 Task: Add Market Corner Chicken Noodle Soup to the cart.
Action: Mouse moved to (21, 126)
Screenshot: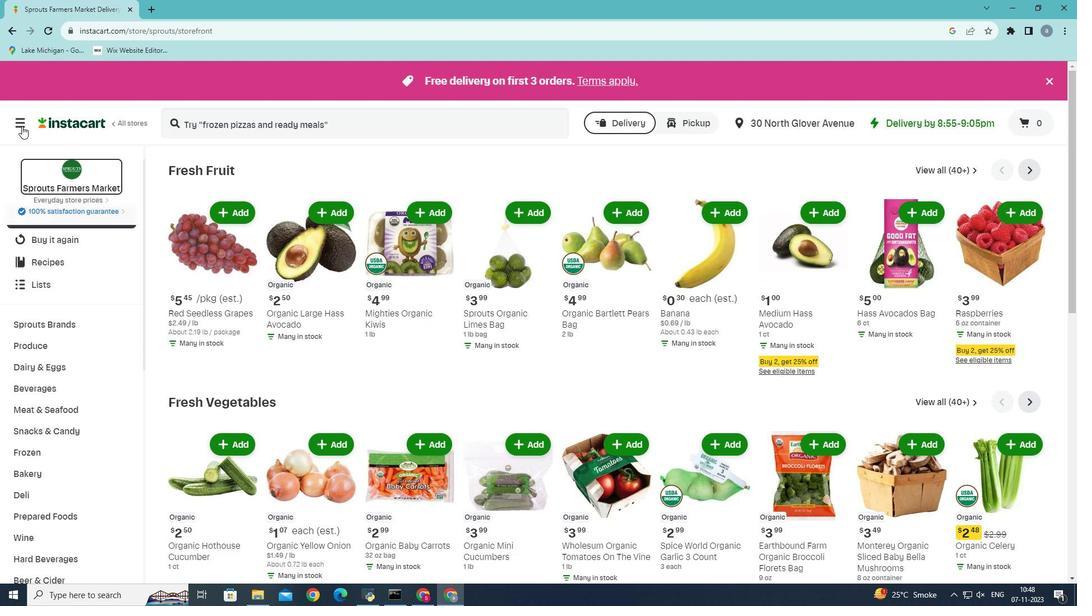 
Action: Mouse pressed left at (21, 126)
Screenshot: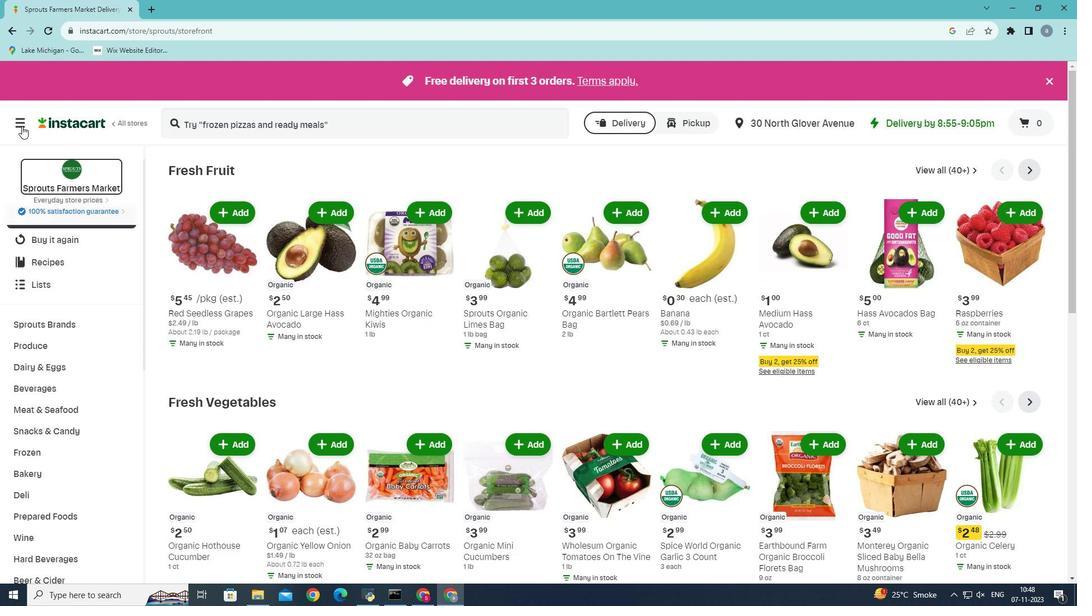 
Action: Mouse moved to (36, 309)
Screenshot: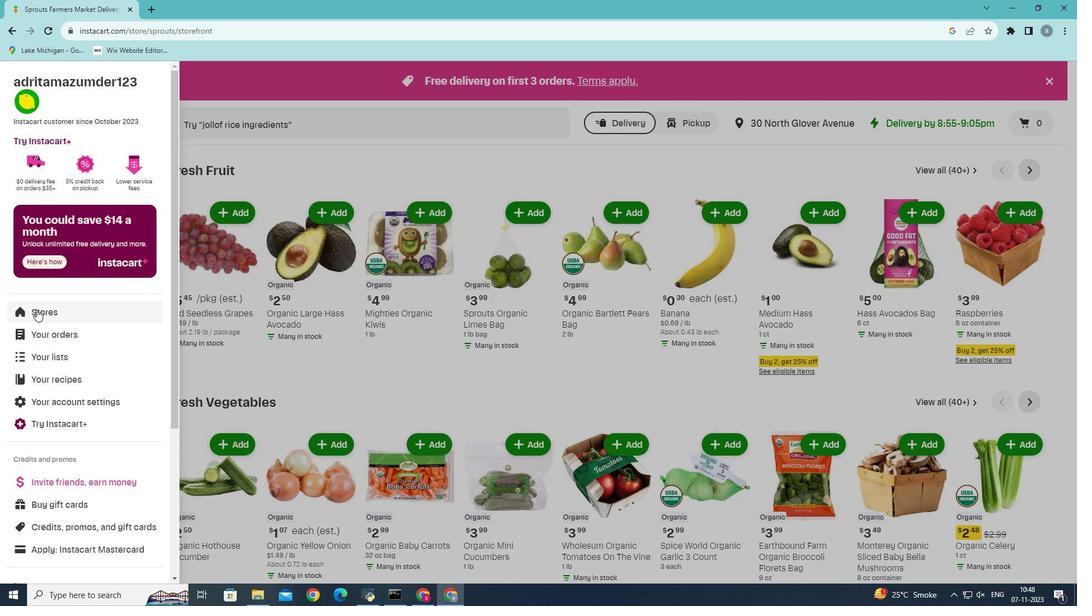 
Action: Mouse pressed left at (36, 309)
Screenshot: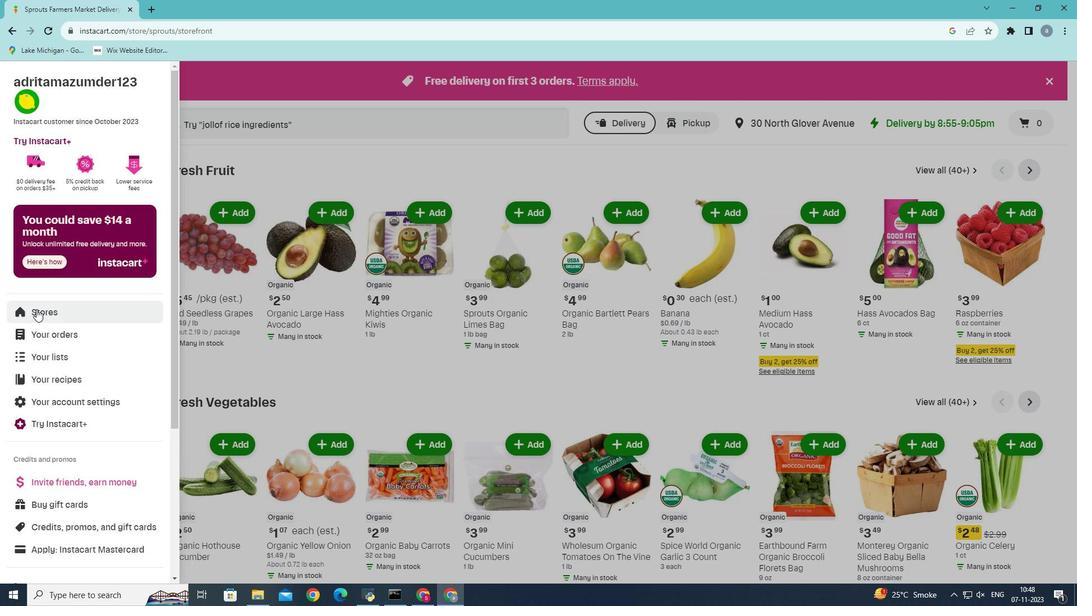 
Action: Mouse moved to (268, 128)
Screenshot: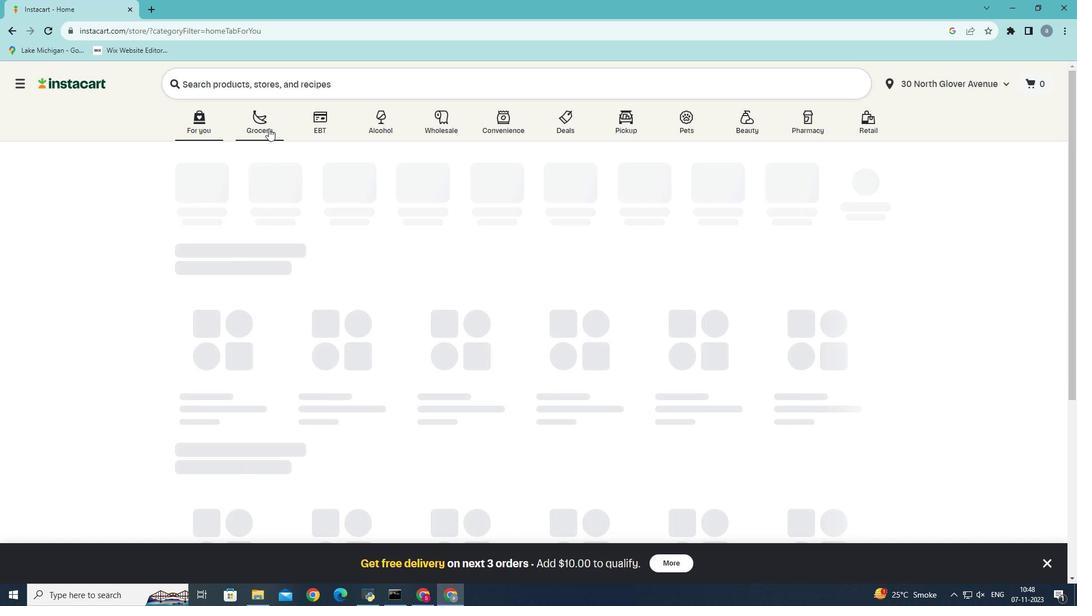 
Action: Mouse pressed left at (268, 128)
Screenshot: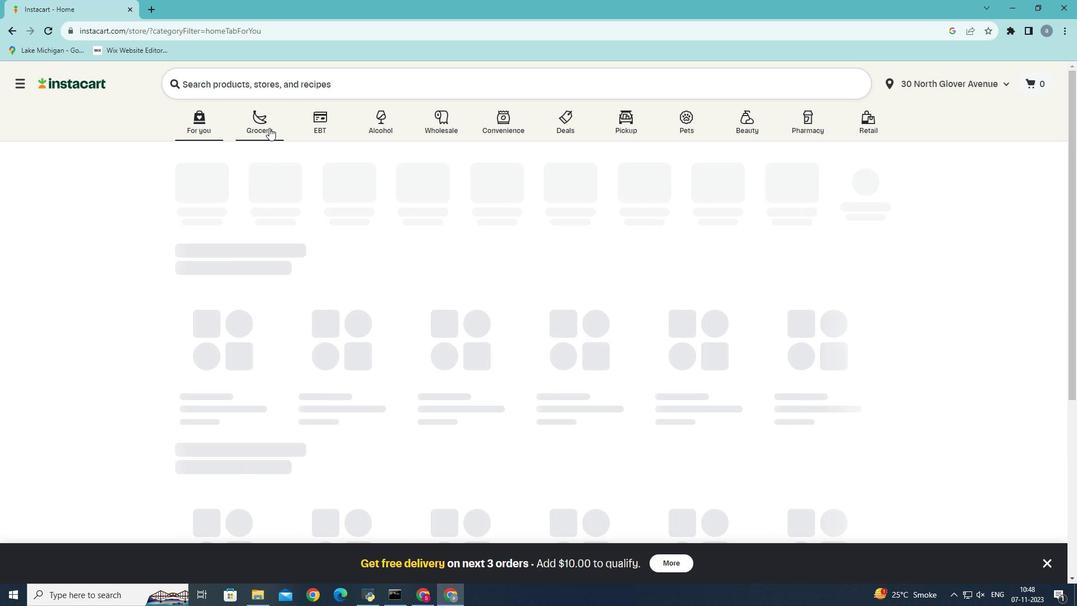 
Action: Mouse moved to (257, 318)
Screenshot: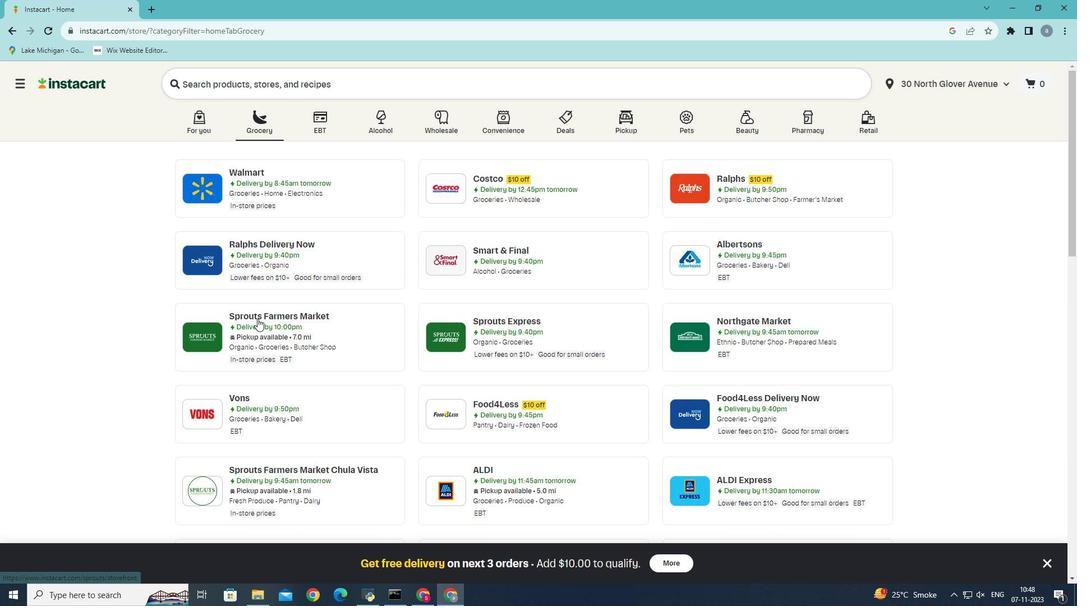 
Action: Mouse pressed left at (257, 318)
Screenshot: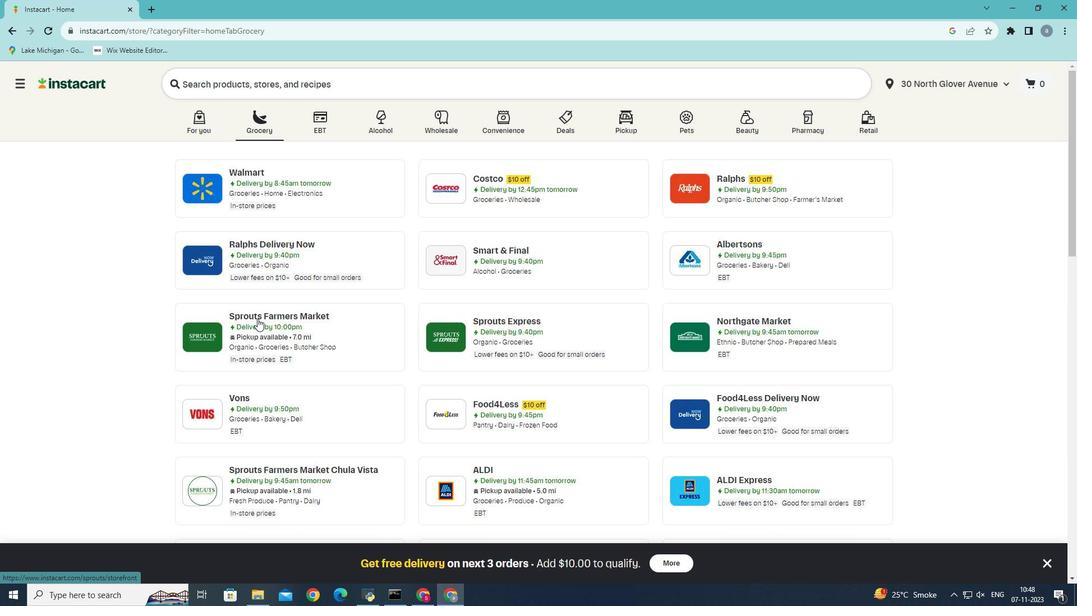 
Action: Mouse moved to (80, 358)
Screenshot: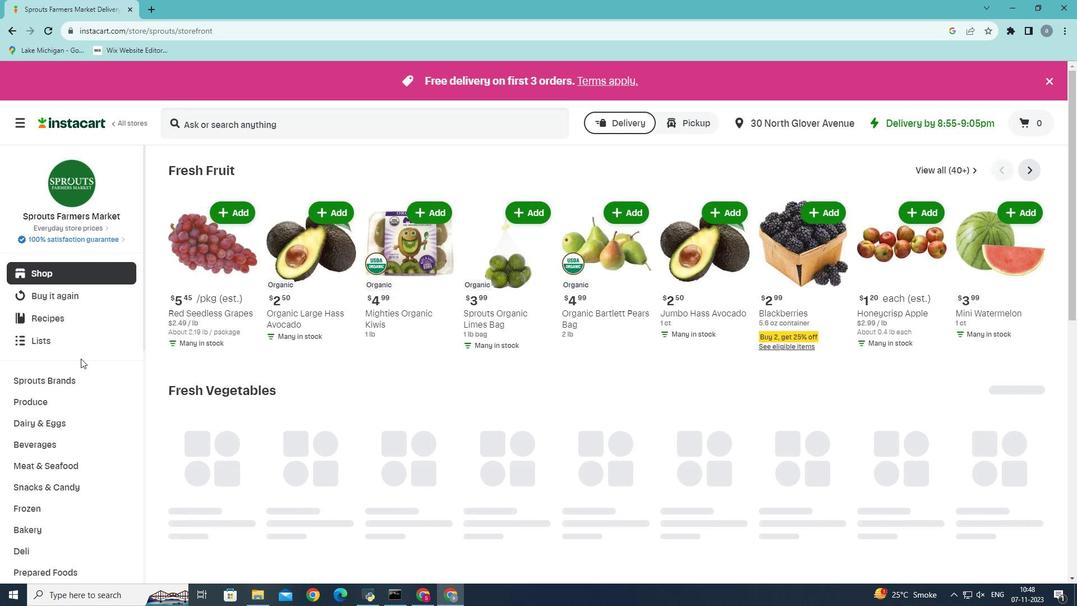 
Action: Mouse scrolled (80, 358) with delta (0, 0)
Screenshot: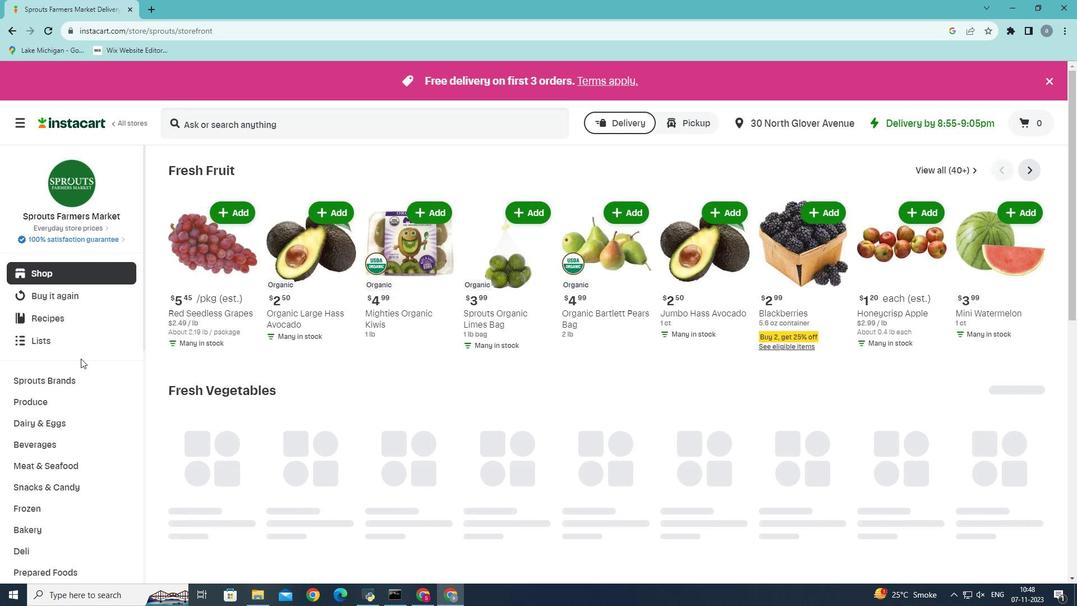 
Action: Mouse moved to (76, 361)
Screenshot: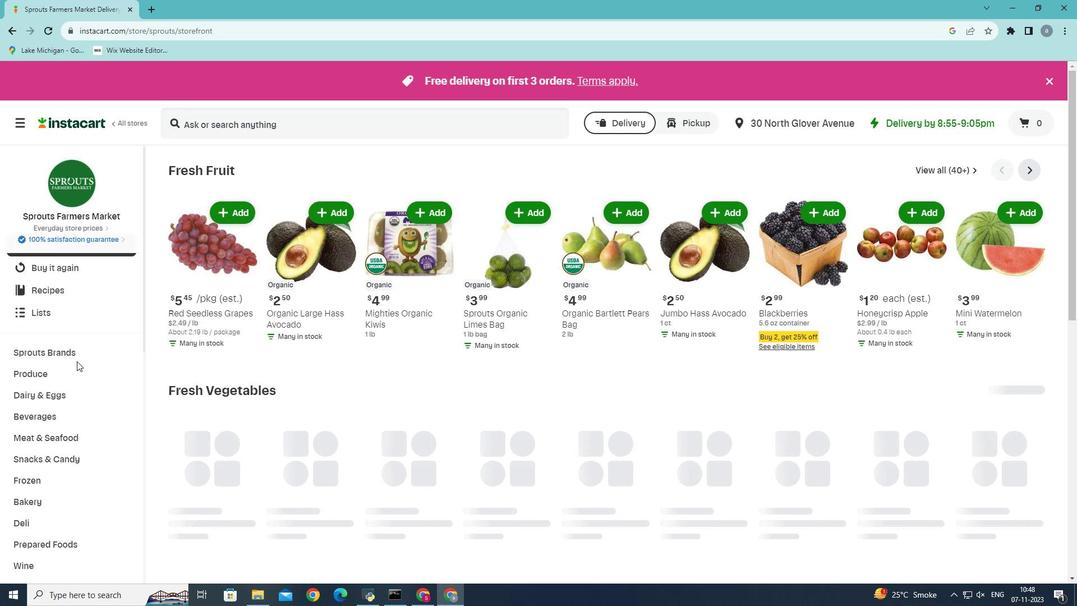 
Action: Mouse scrolled (76, 360) with delta (0, 0)
Screenshot: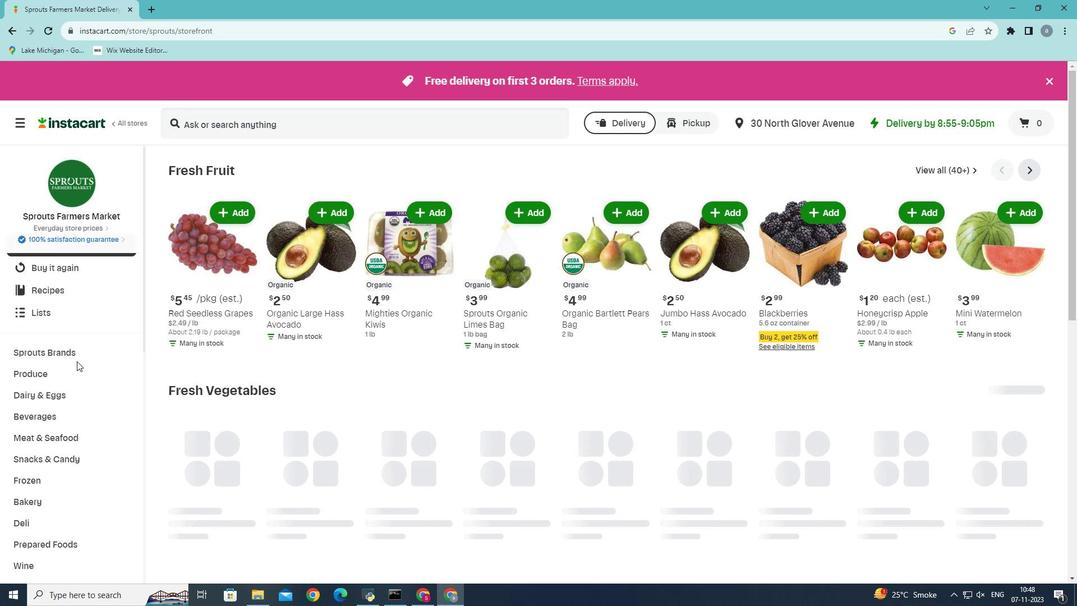 
Action: Mouse moved to (30, 460)
Screenshot: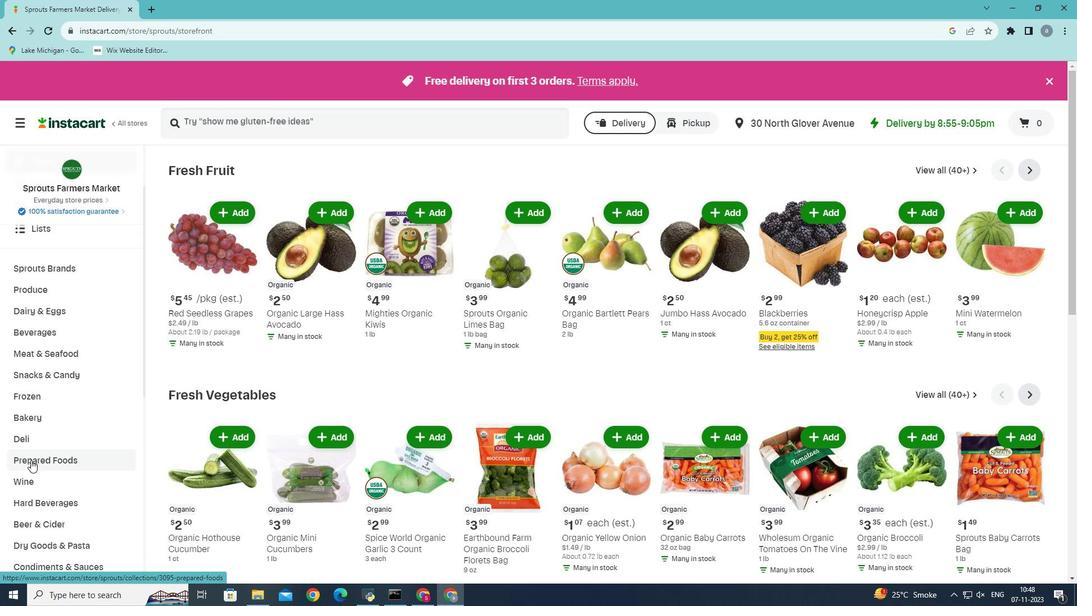 
Action: Mouse pressed left at (30, 460)
Screenshot: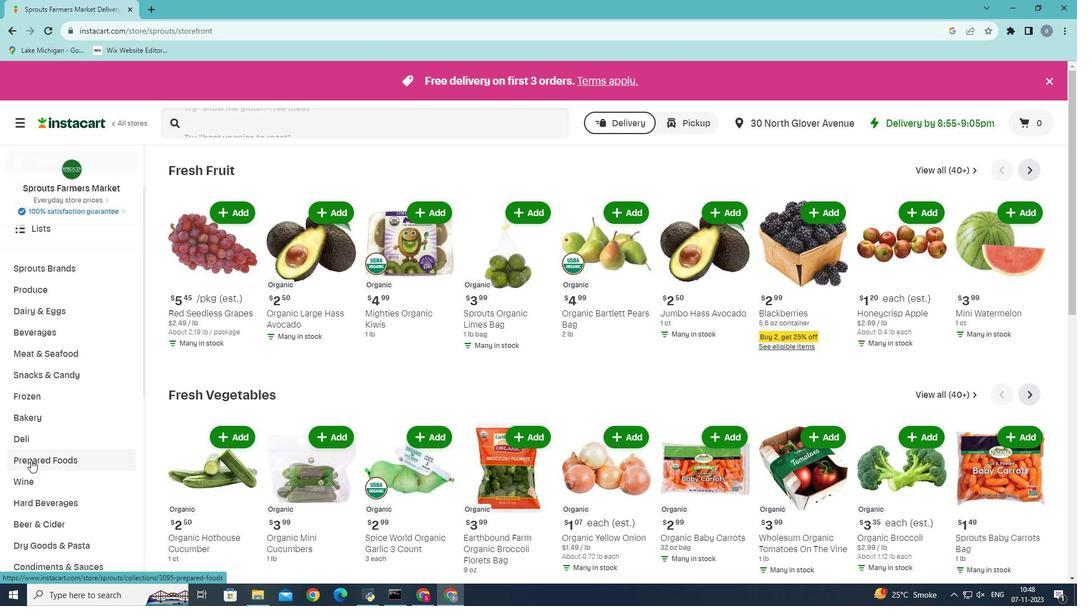 
Action: Mouse moved to (574, 195)
Screenshot: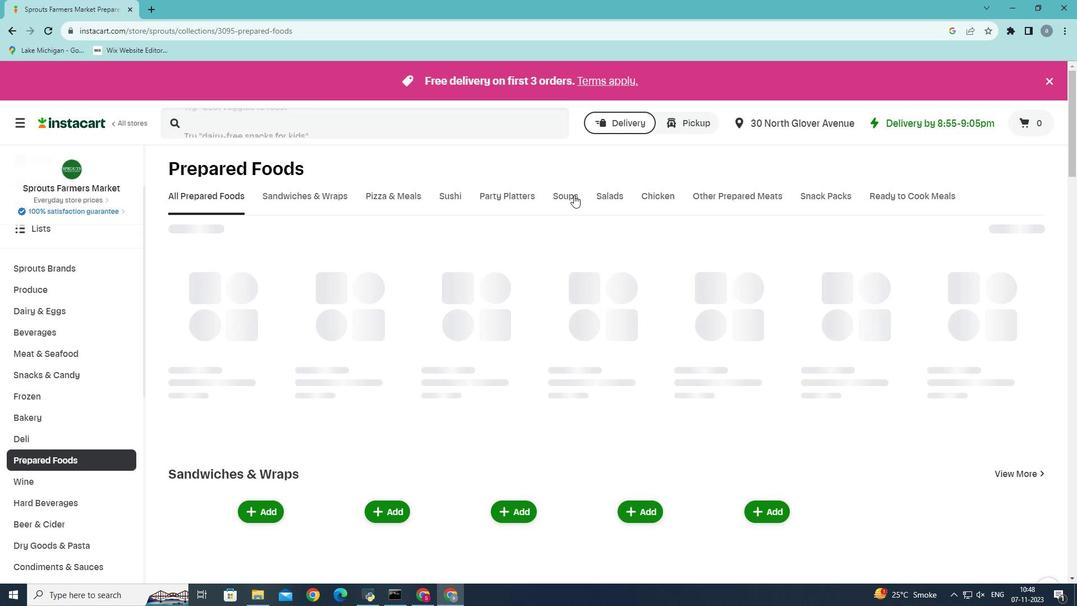 
Action: Mouse pressed left at (574, 195)
Screenshot: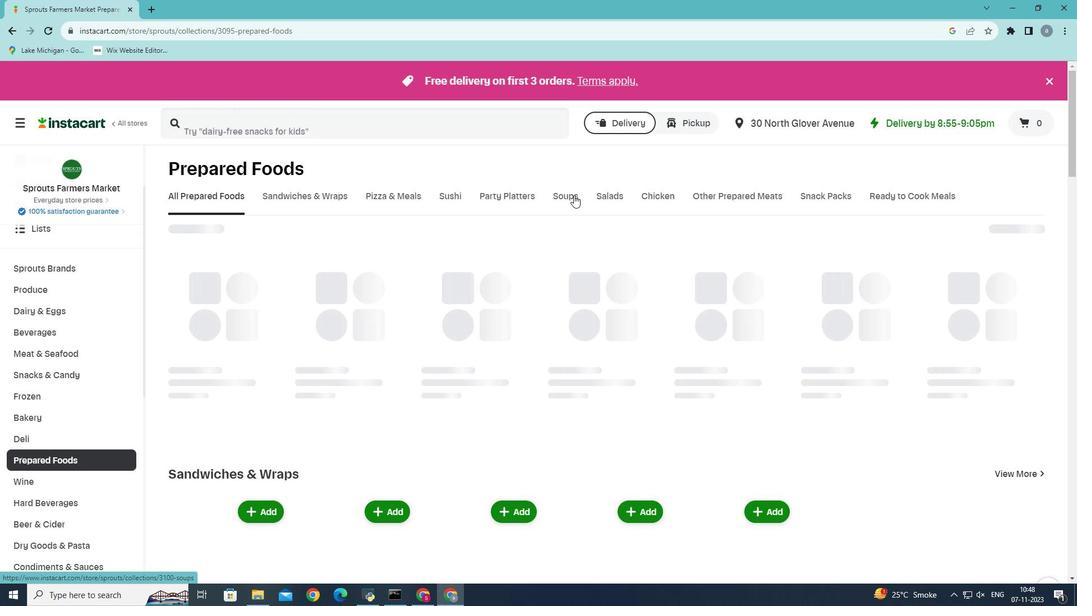 
Action: Mouse moved to (220, 125)
Screenshot: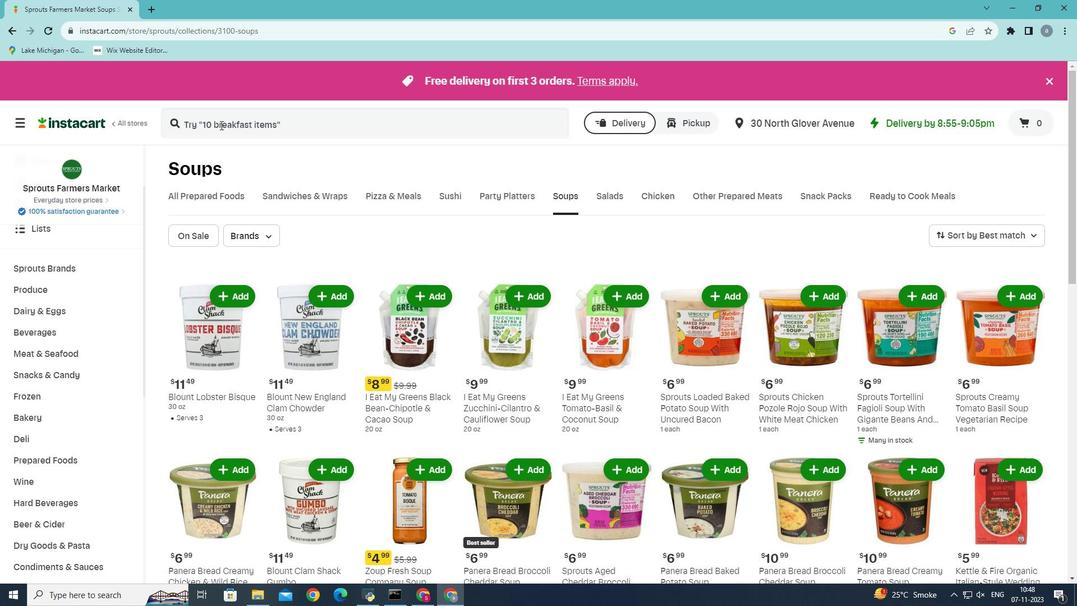 
Action: Mouse pressed left at (220, 125)
Screenshot: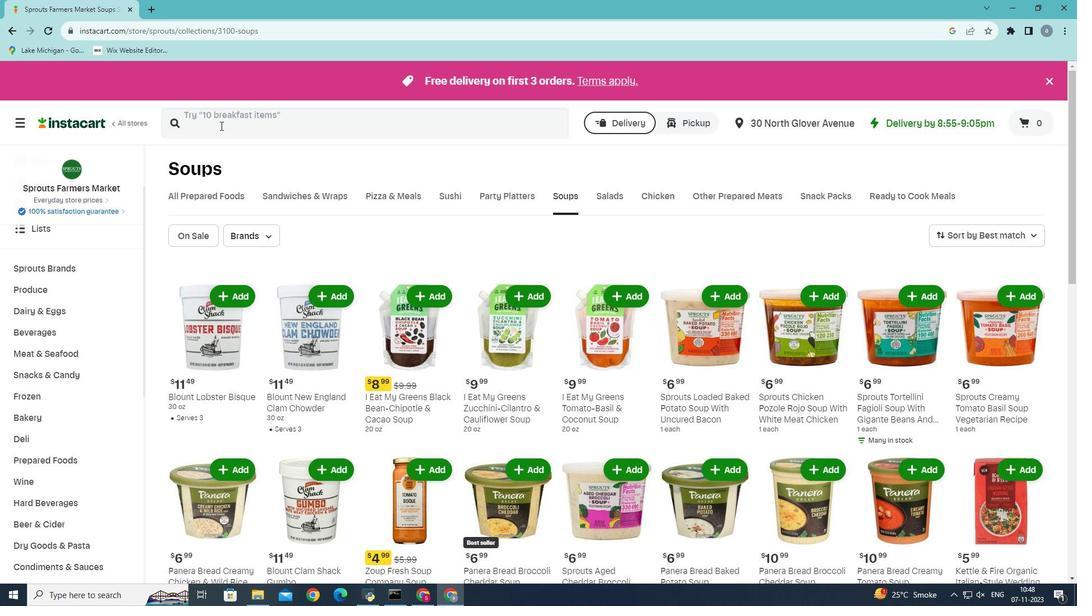 
Action: Mouse moved to (461, 85)
Screenshot: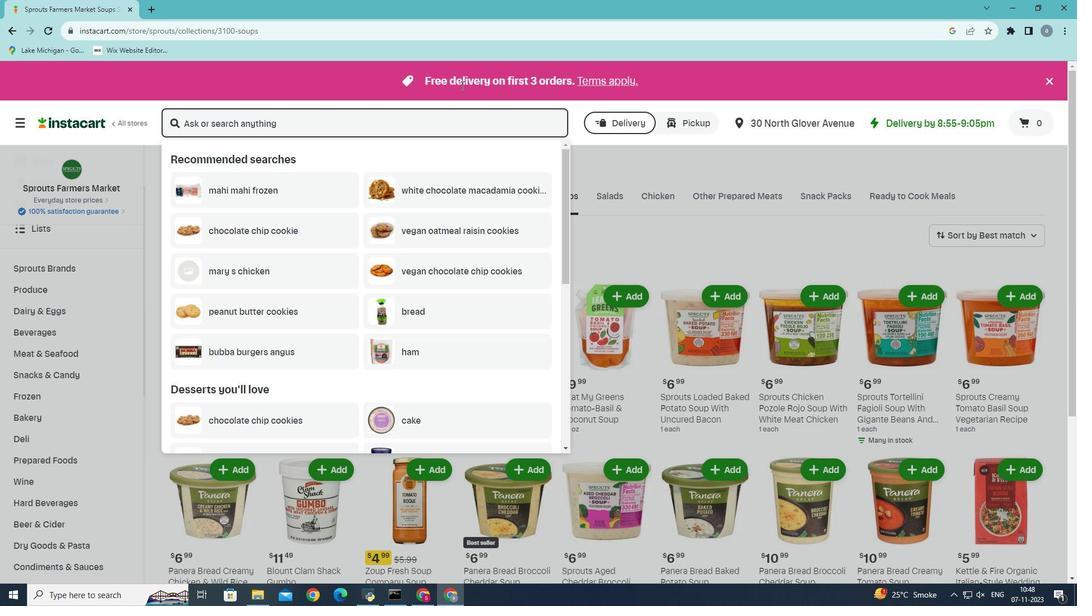 
Action: Key pressed <Key.shift>Markw<Key.backspace>et<Key.space>corner<Key.space>chicken<Key.space>noodle<Key.space>soup<Key.enter>
Screenshot: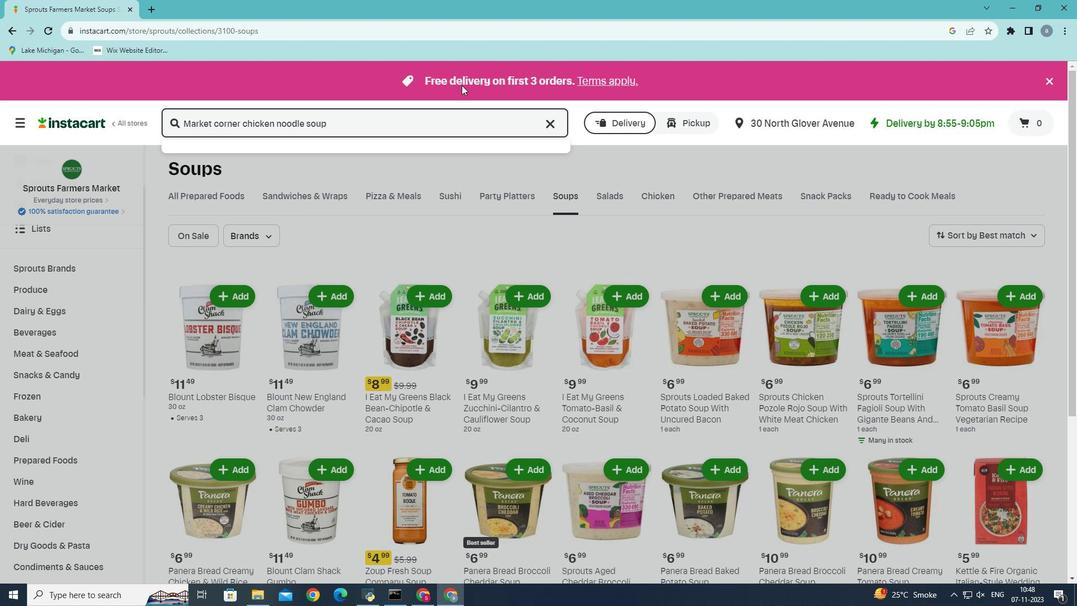 
Action: Mouse moved to (468, 240)
Screenshot: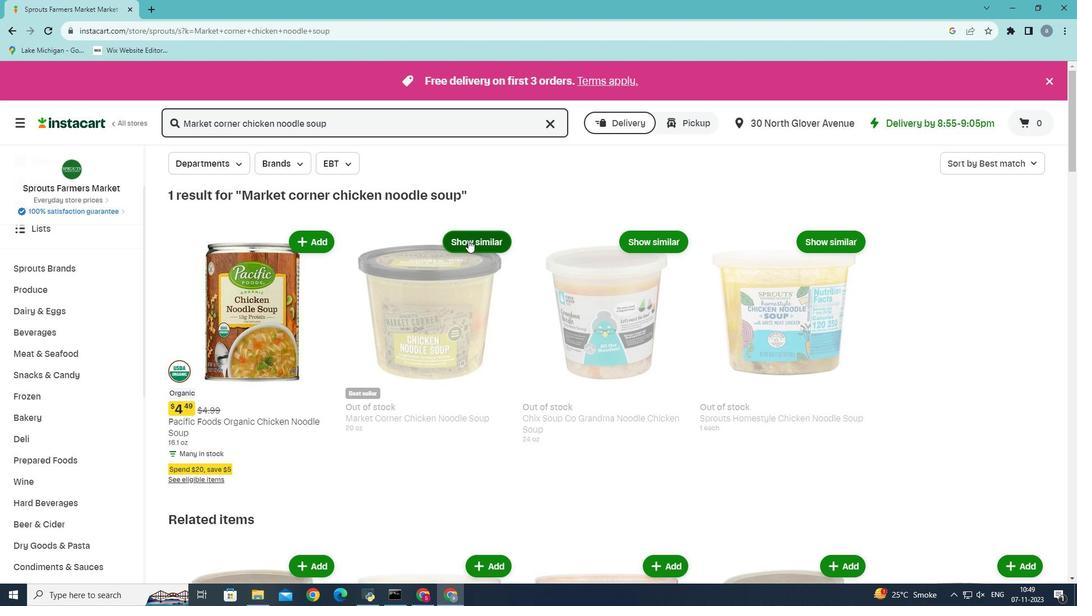
Action: Mouse pressed left at (468, 240)
Screenshot: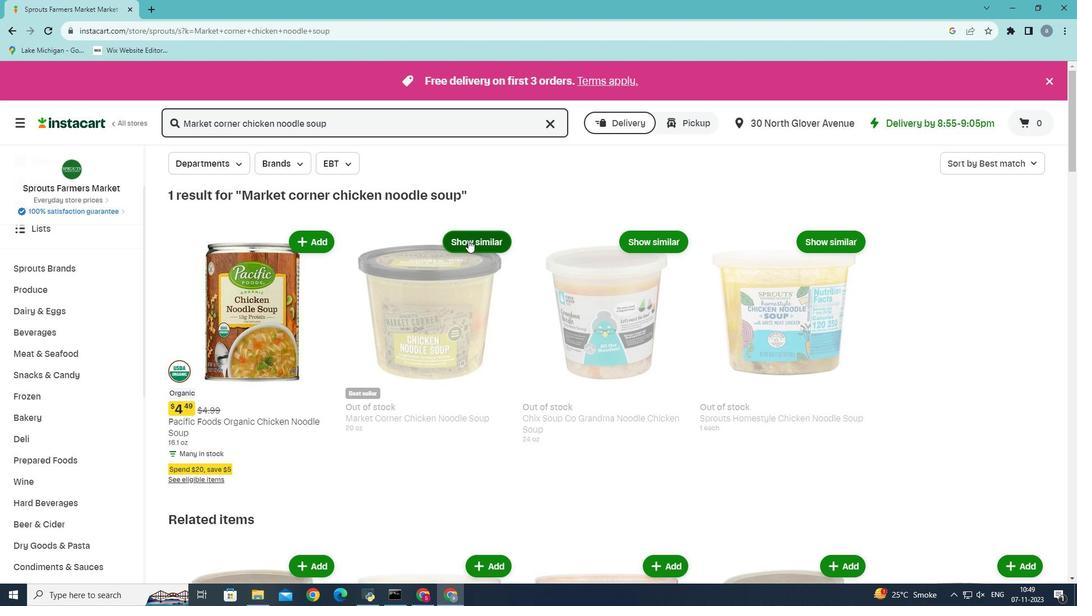 
Action: Mouse moved to (372, 153)
Screenshot: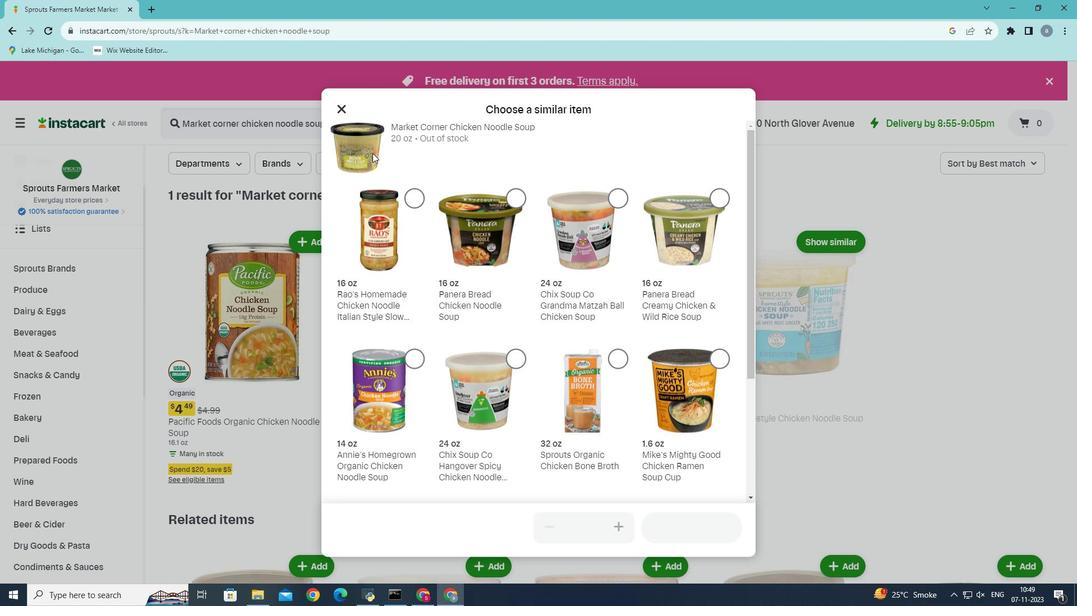 
Action: Mouse pressed left at (372, 153)
Screenshot: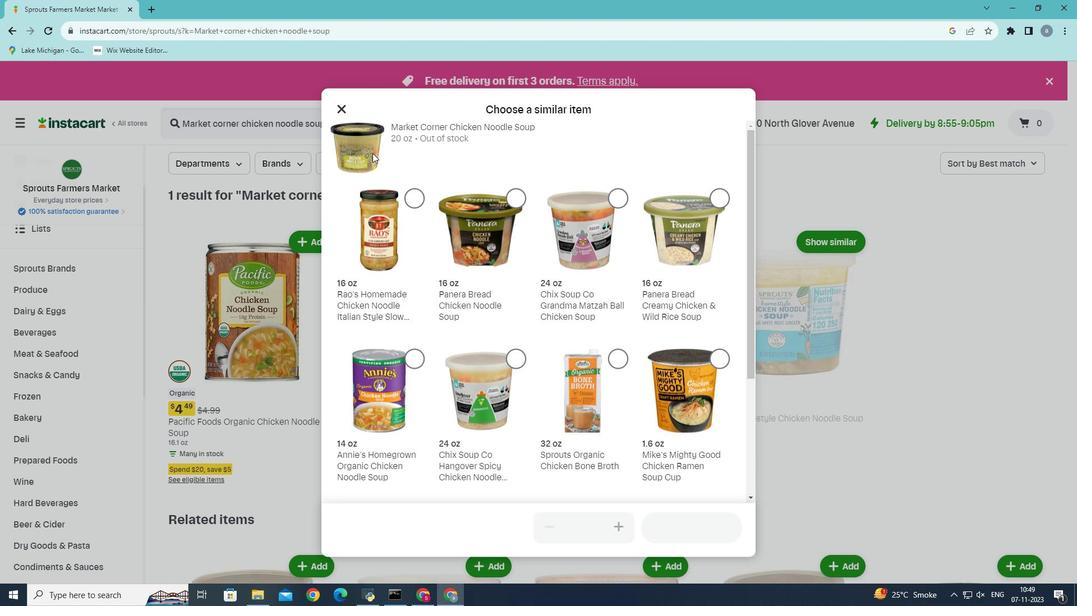 
Action: Mouse moved to (617, 527)
Screenshot: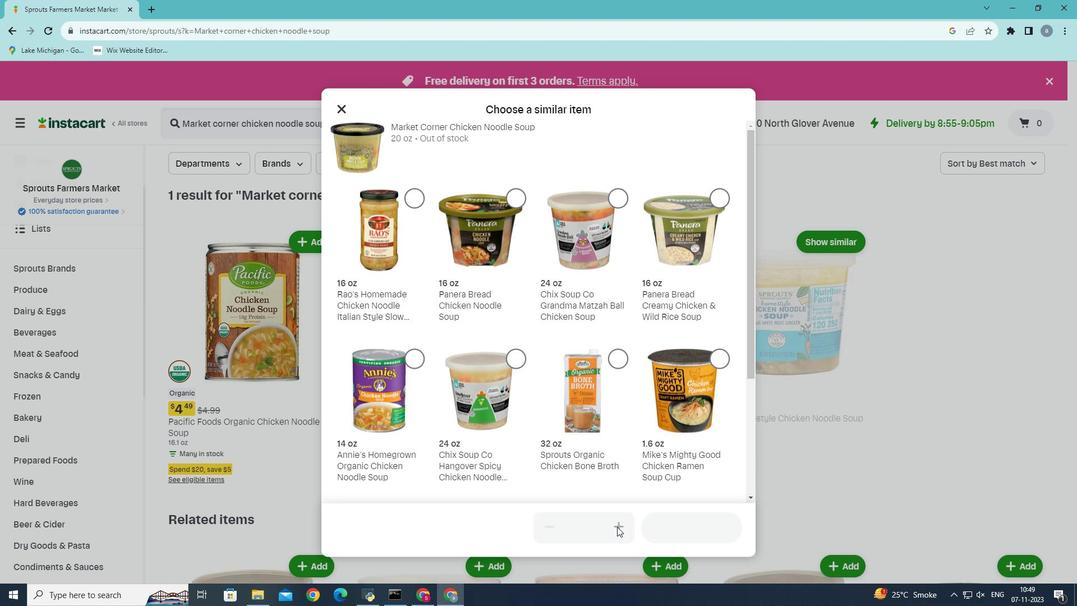 
Action: Mouse pressed left at (617, 527)
Screenshot: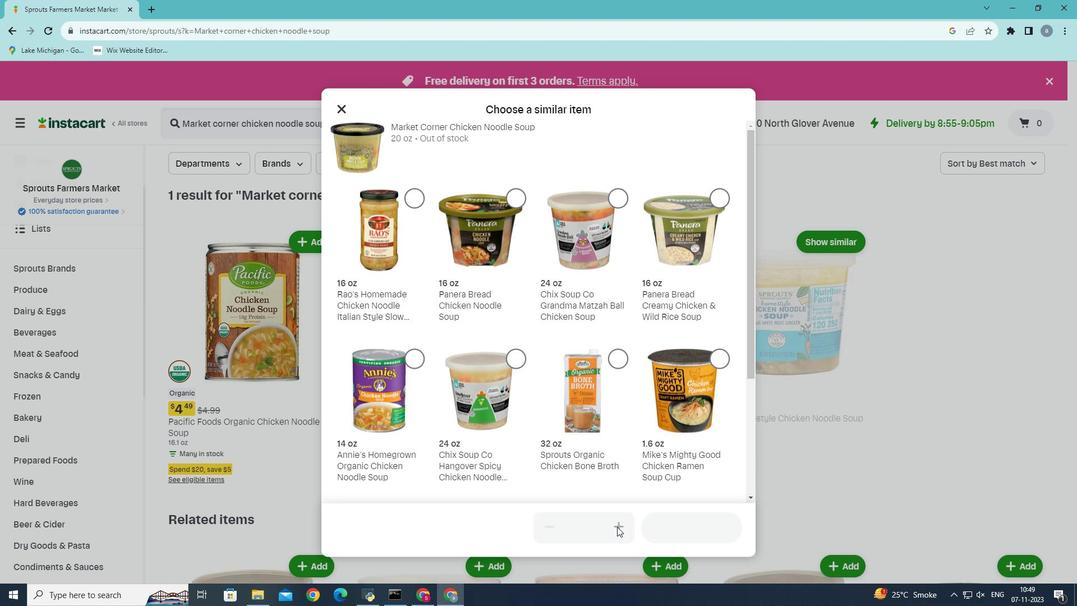 
Action: Mouse moved to (336, 108)
Screenshot: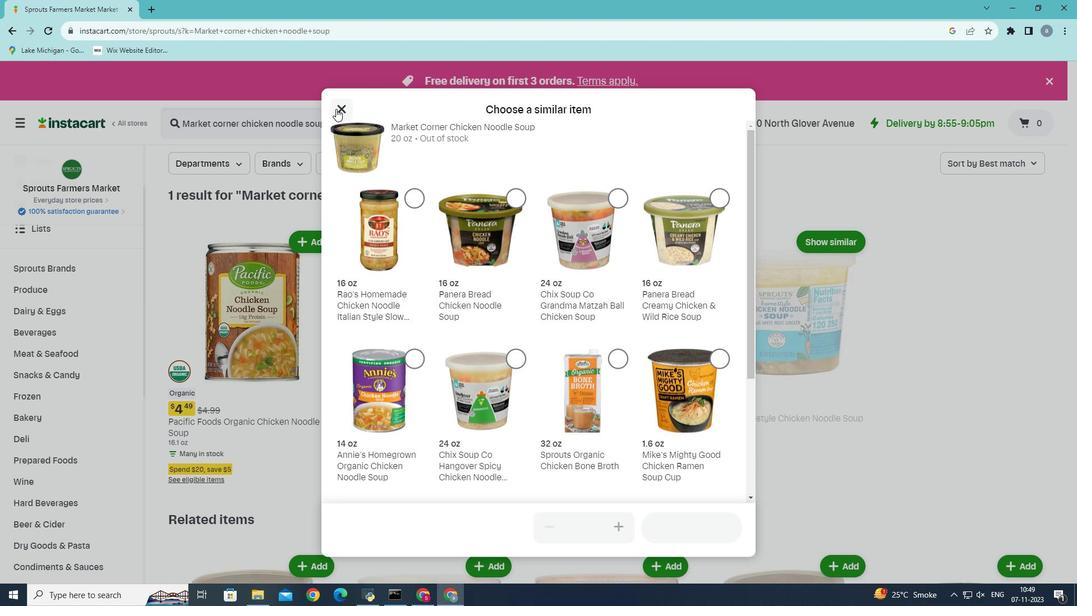 
Action: Mouse pressed left at (336, 108)
Screenshot: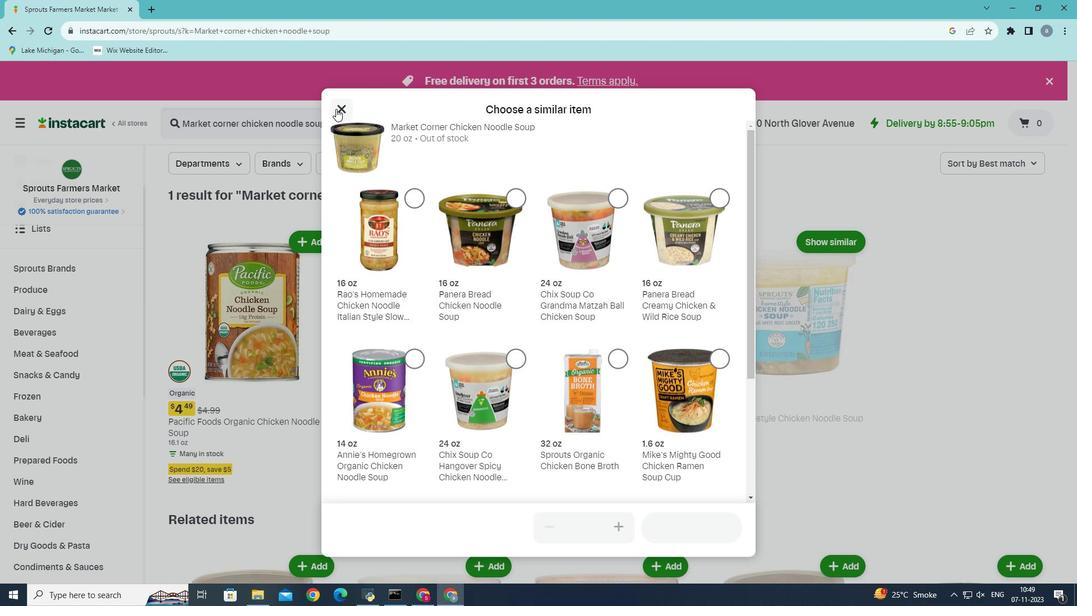 
Action: Mouse moved to (405, 326)
Screenshot: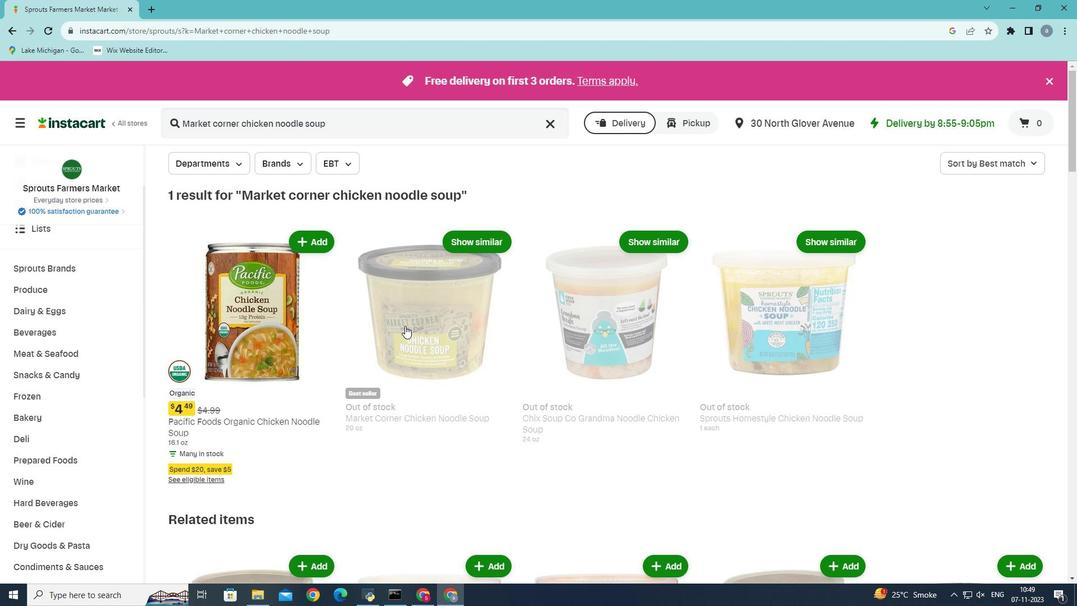 
